 Task: Create new cart, contact, and account records in Salesforce with specified details.
Action: Mouse moved to (159, 98)
Screenshot: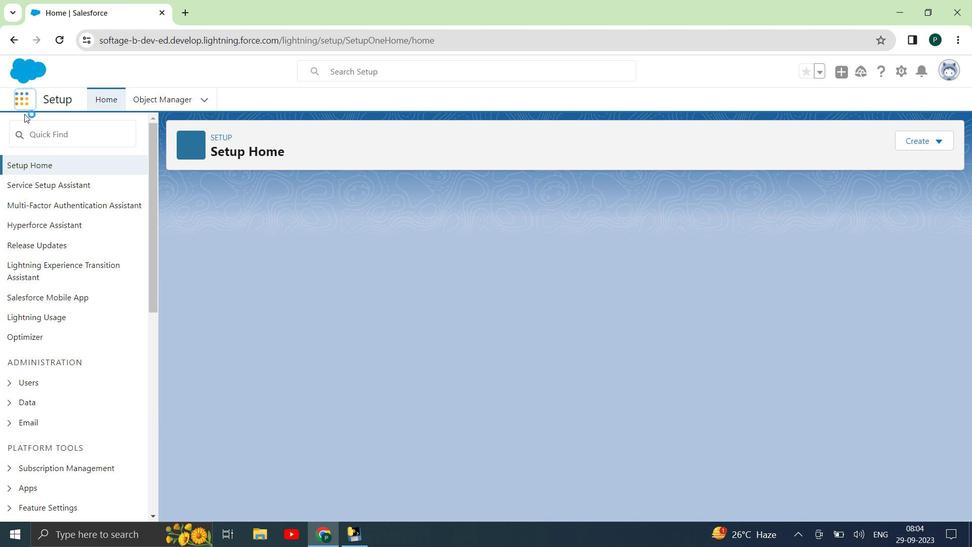 
Action: Mouse pressed left at (159, 98)
Screenshot: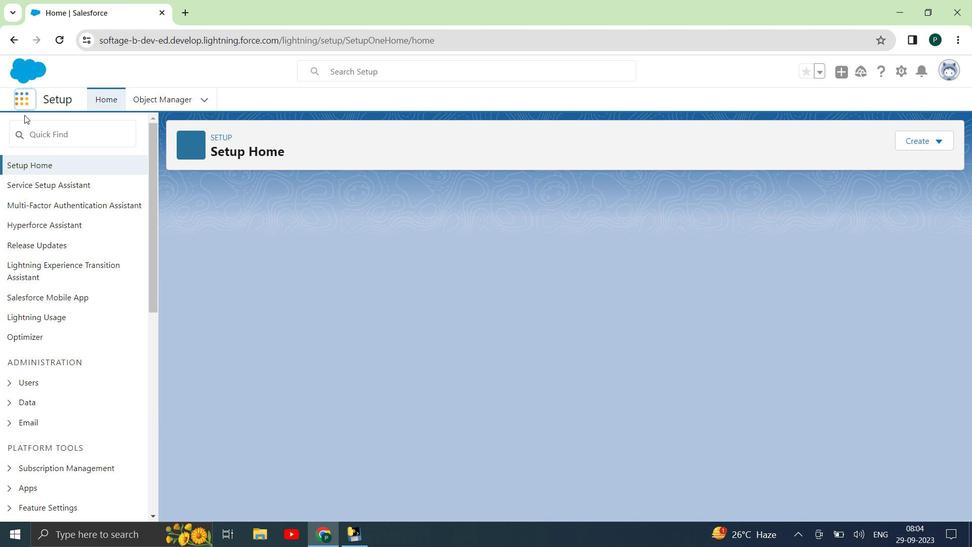 
Action: Mouse moved to (19, 106)
Screenshot: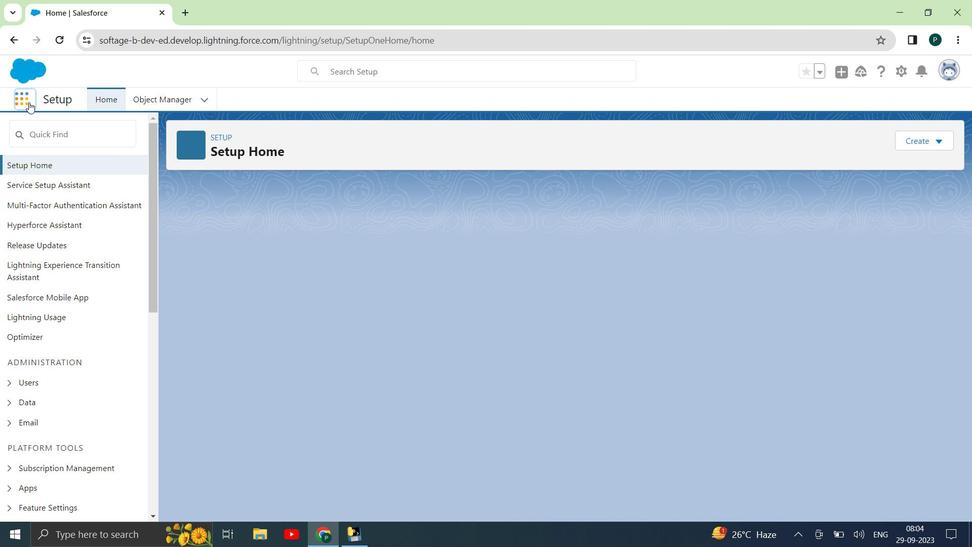 
Action: Mouse pressed left at (19, 106)
Screenshot: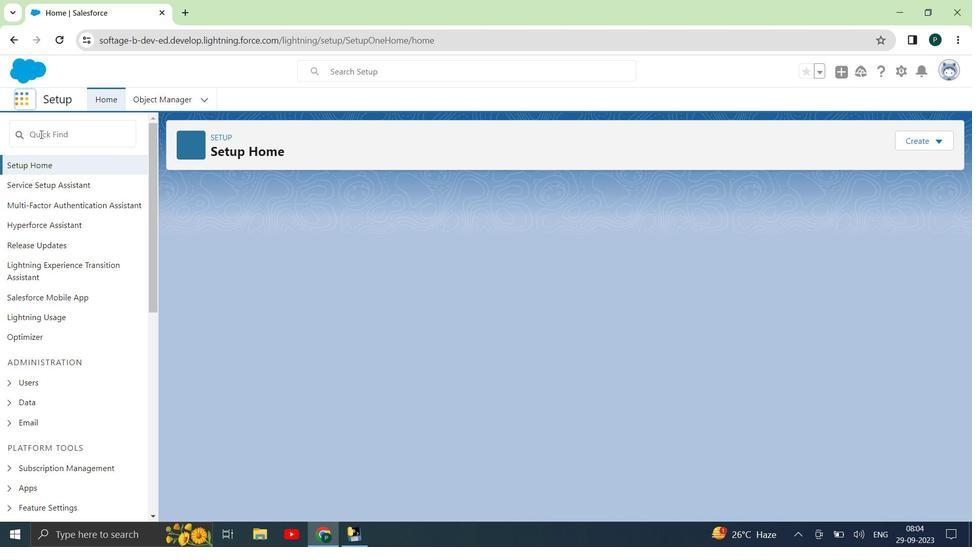 
Action: Mouse moved to (30, 323)
Screenshot: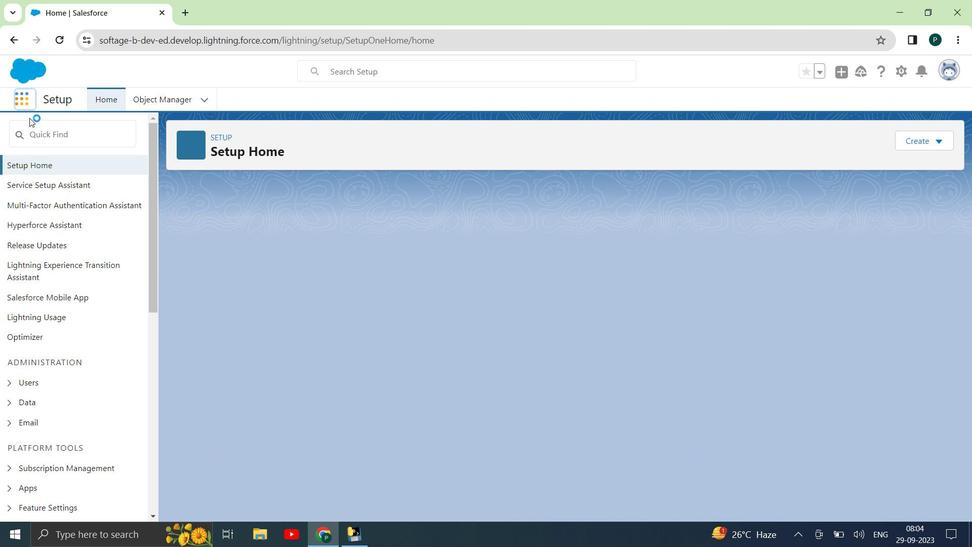 
Action: Mouse pressed left at (30, 323)
Screenshot: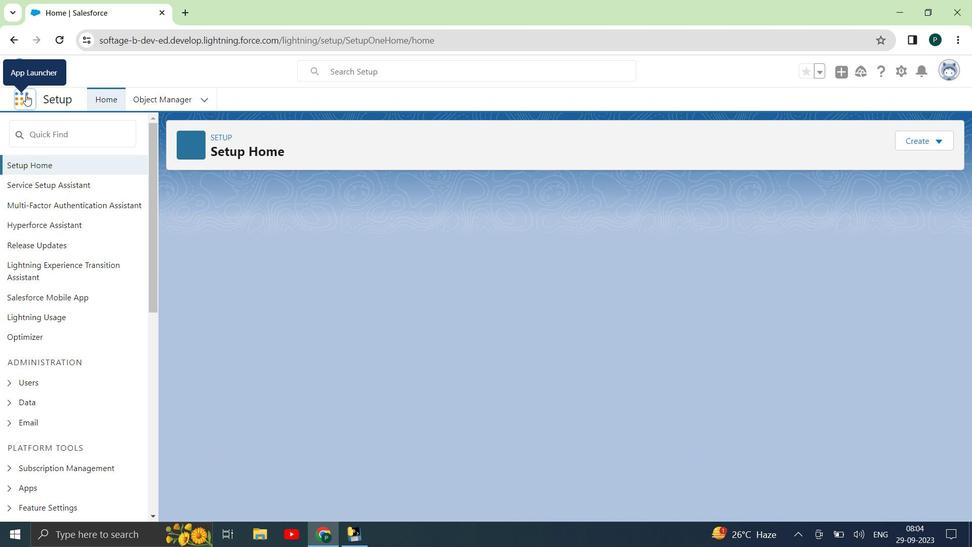 
Action: Mouse moved to (921, 89)
Screenshot: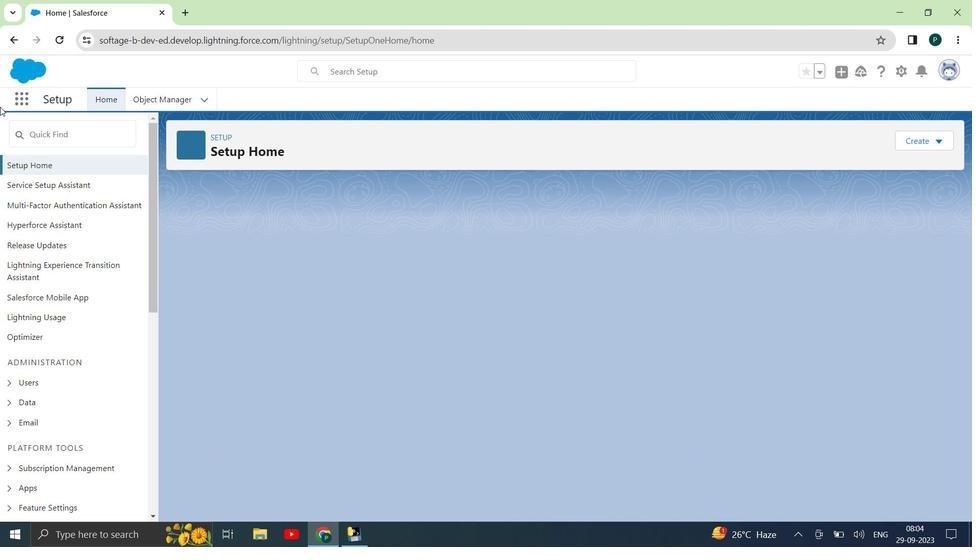 
Action: Mouse pressed left at (921, 89)
Screenshot: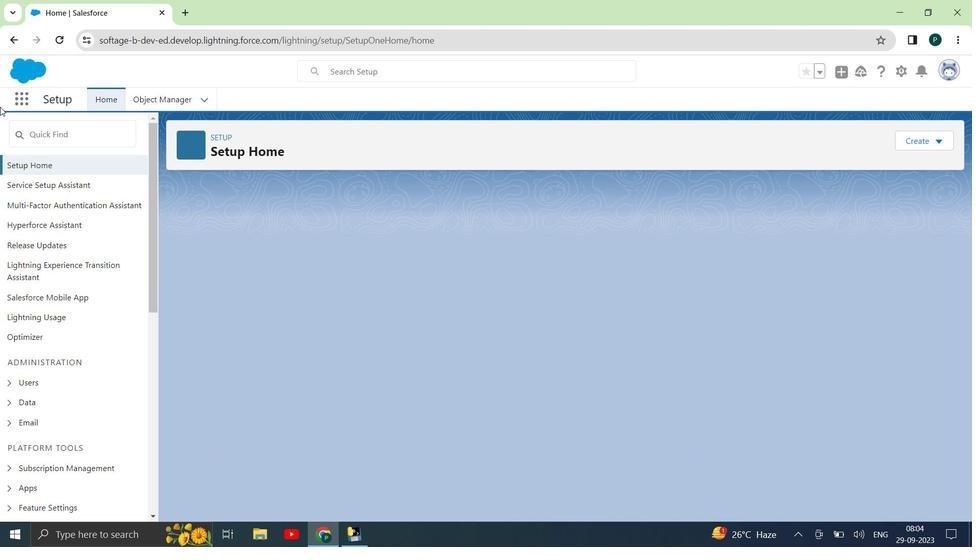 
Action: Mouse moved to (921, 90)
Screenshot: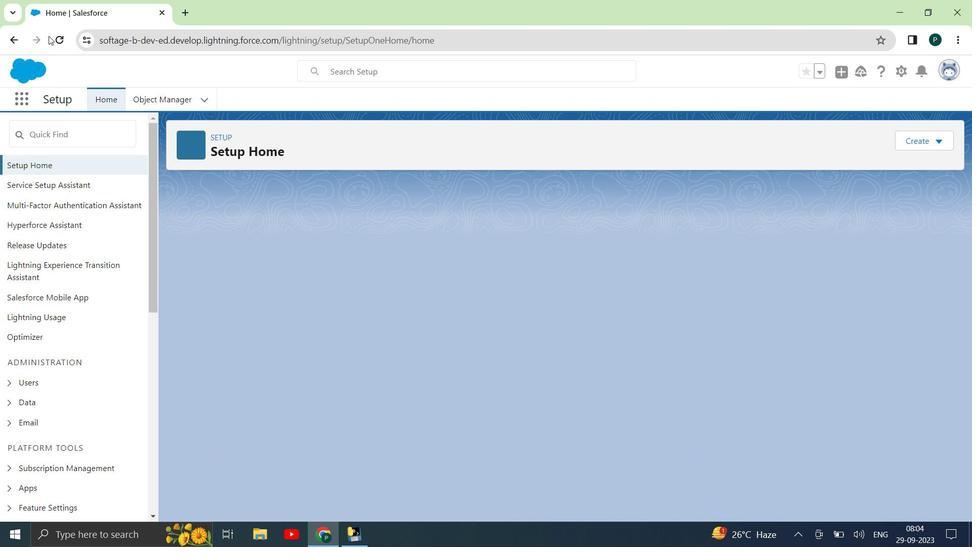 
